 Task: Add link text "Register now".
Action: Mouse moved to (564, 362)
Screenshot: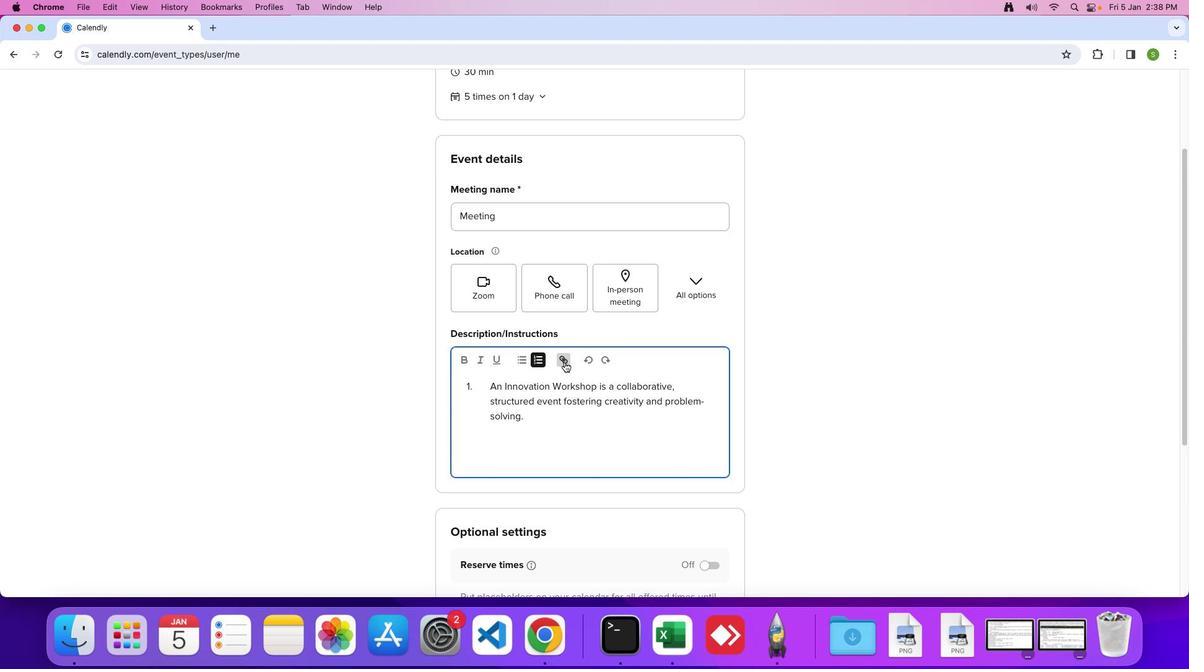 
Action: Mouse pressed left at (564, 362)
Screenshot: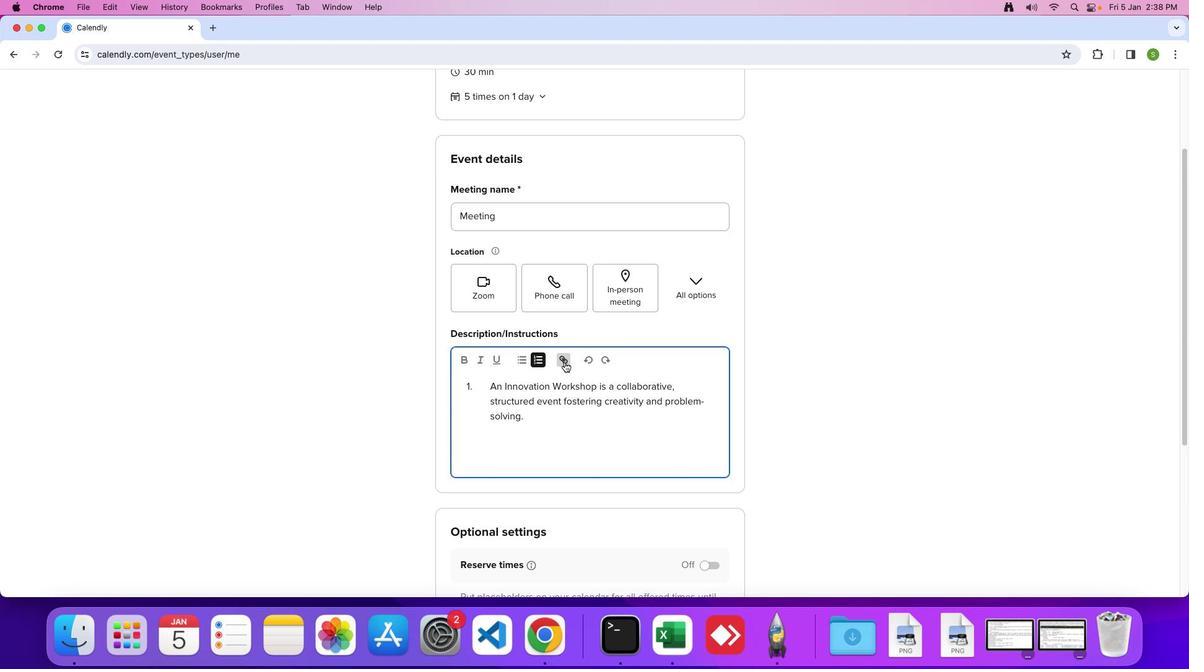 
Action: Mouse moved to (555, 201)
Screenshot: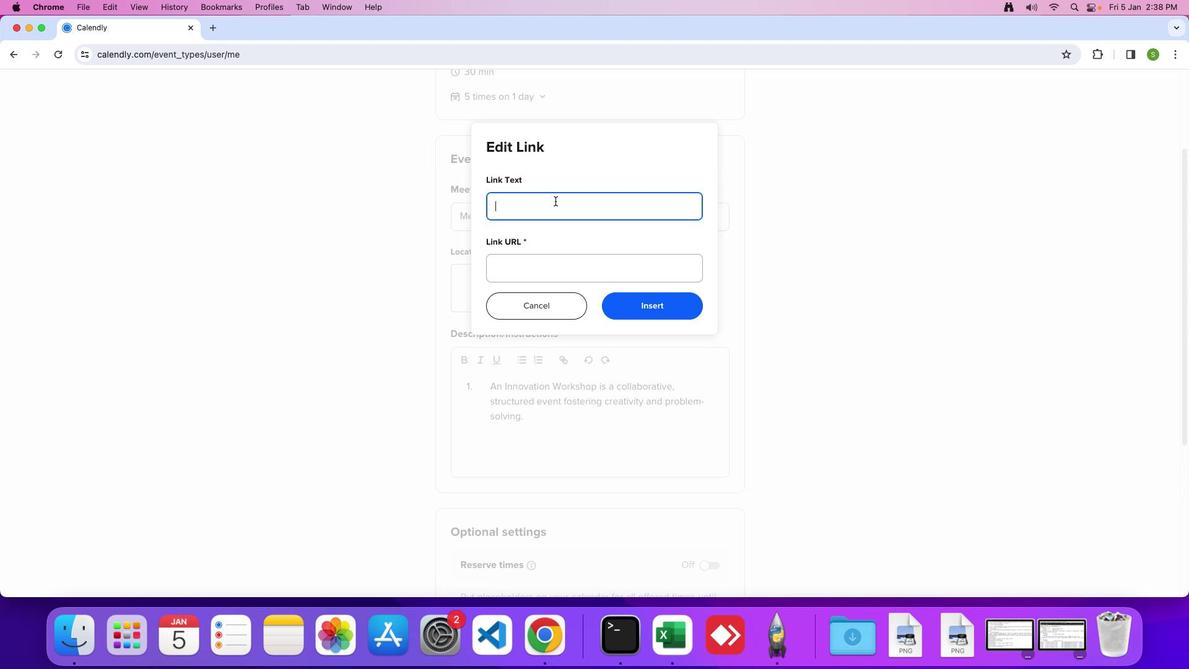 
Action: Mouse pressed left at (555, 201)
Screenshot: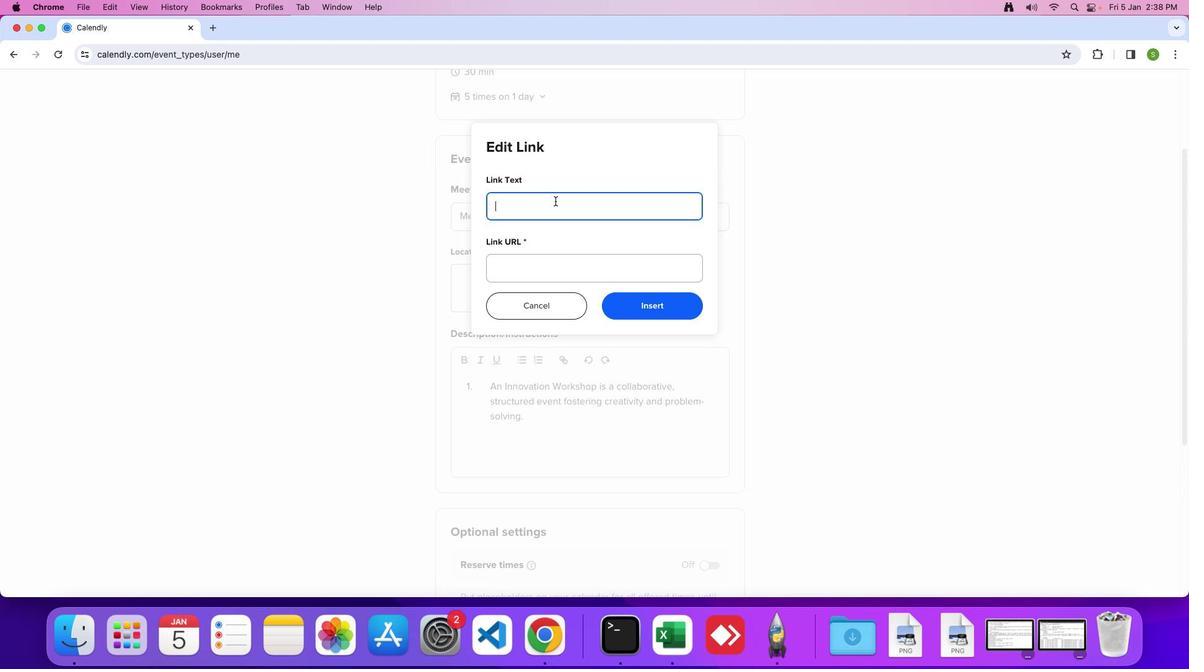 
Action: Mouse moved to (554, 201)
Screenshot: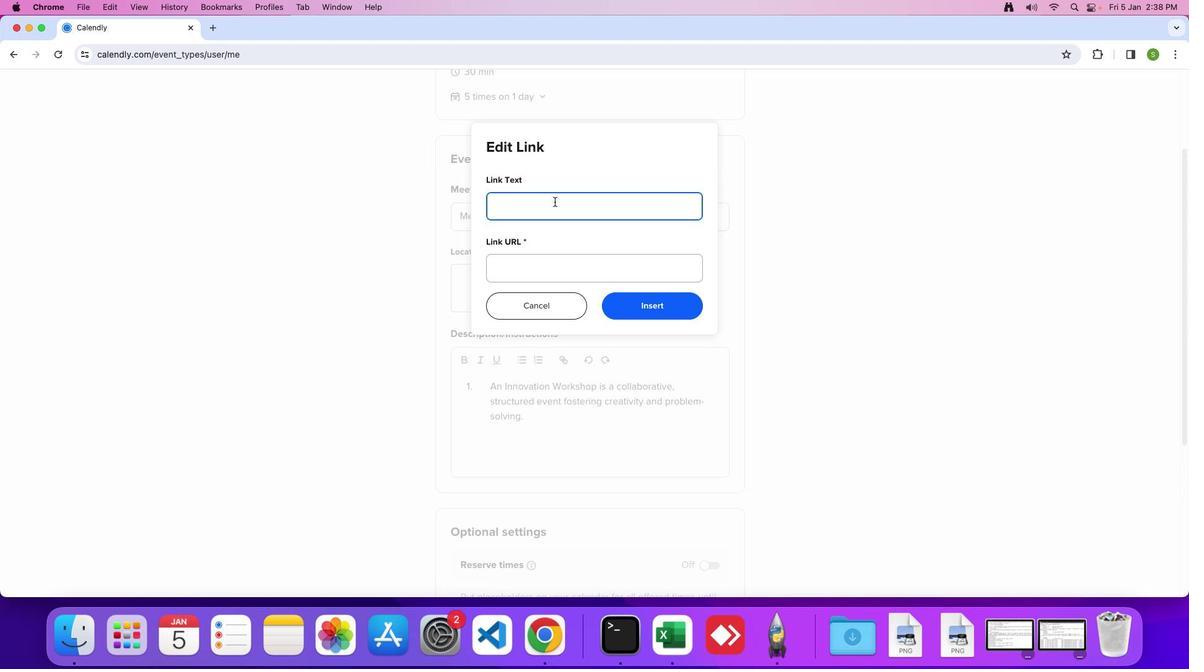 
Action: Key pressed 'R'Key.caps_lock'e''g''i''s''t''e''r'Key.space'n''o''w'
Screenshot: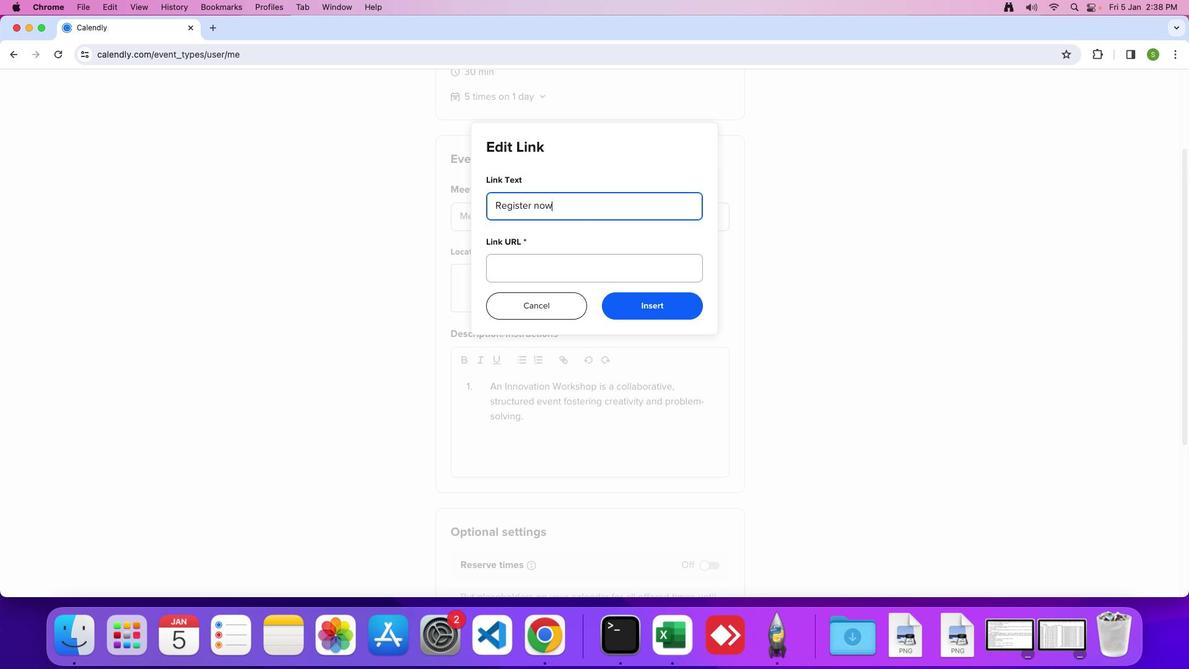 
Action: Mouse moved to (647, 286)
Screenshot: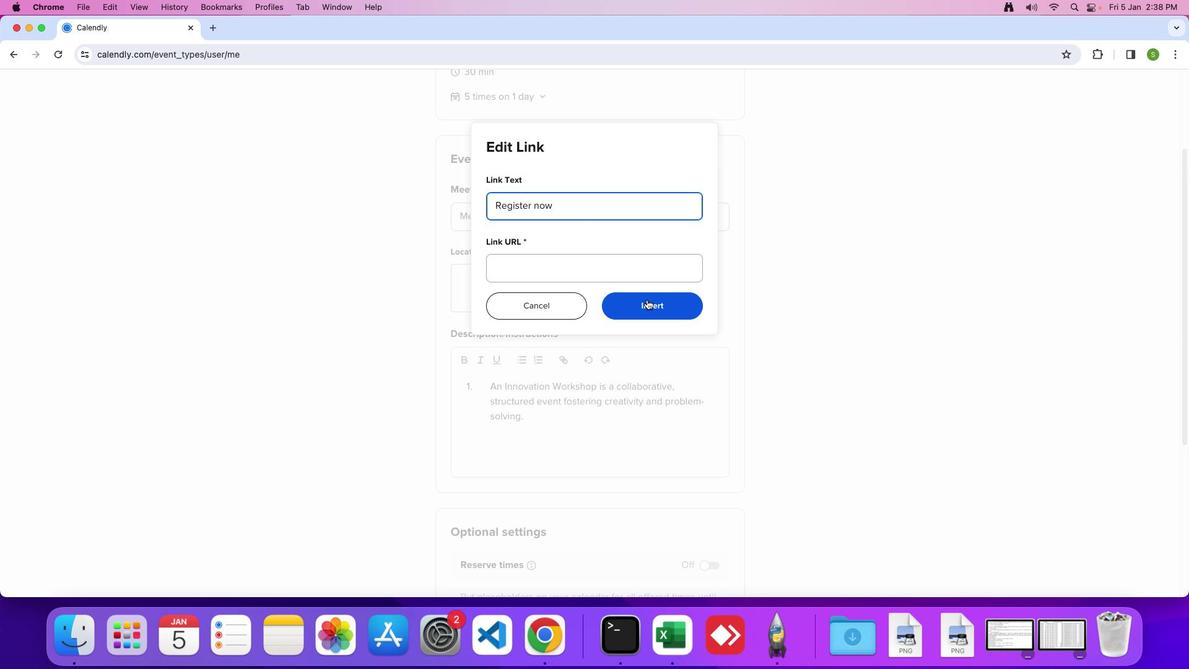 
